 Task: Create Workspace Branding and Identity Workspace description Handle public relations and media outreach. Workspace type Other
Action: Mouse moved to (290, 43)
Screenshot: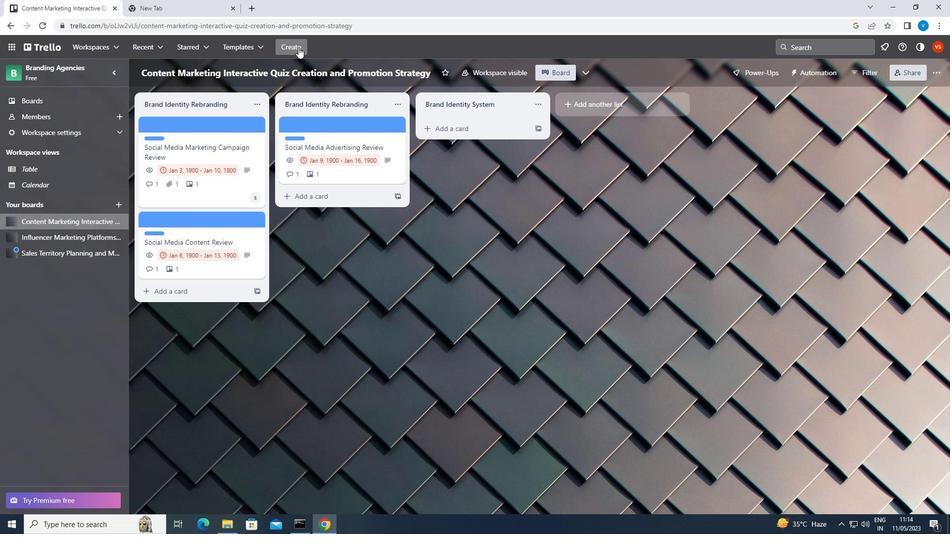 
Action: Mouse pressed left at (290, 43)
Screenshot: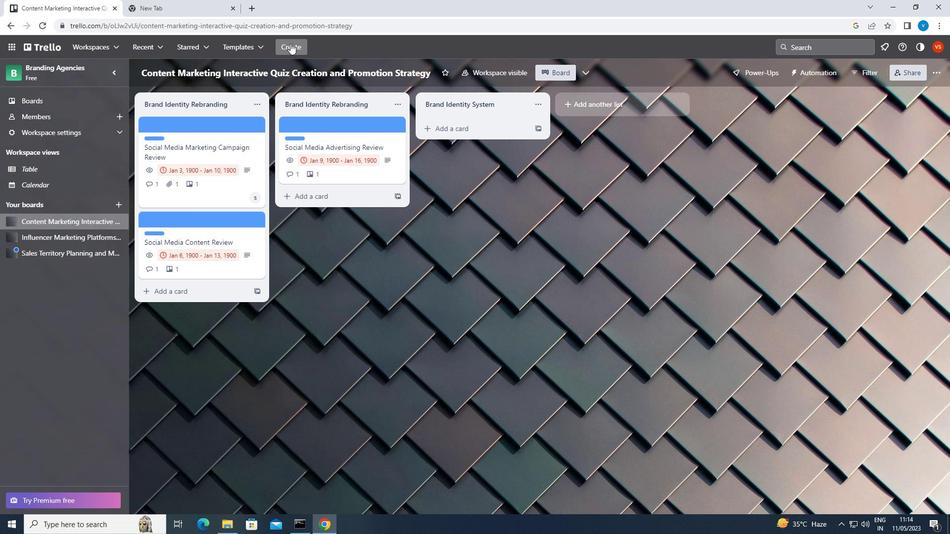 
Action: Mouse moved to (326, 144)
Screenshot: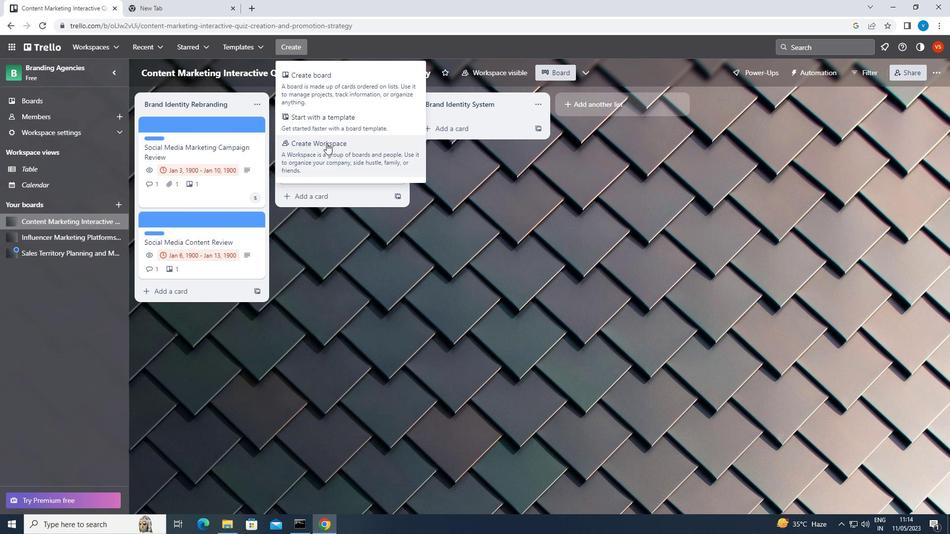 
Action: Mouse pressed left at (326, 144)
Screenshot: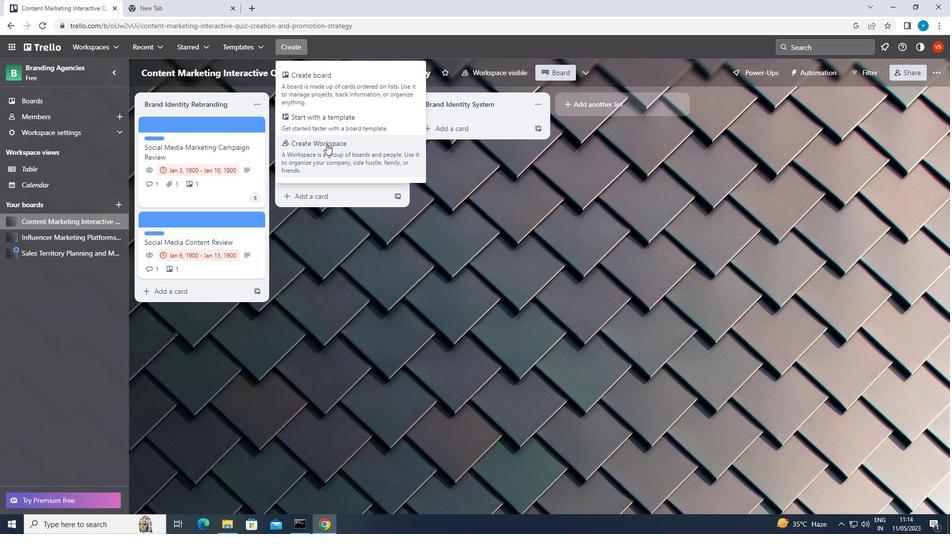 
Action: Mouse moved to (319, 162)
Screenshot: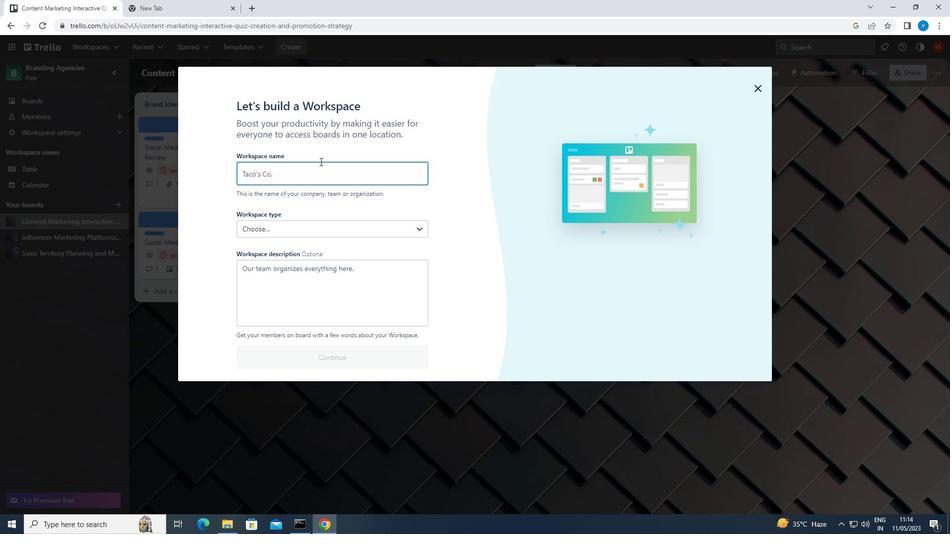 
Action: Key pressed <Key.shift><Key.shift><Key.shift><Key.shift>BRANDING<Key.space>AND<Key.space><Key.shift>IDENTITY
Screenshot: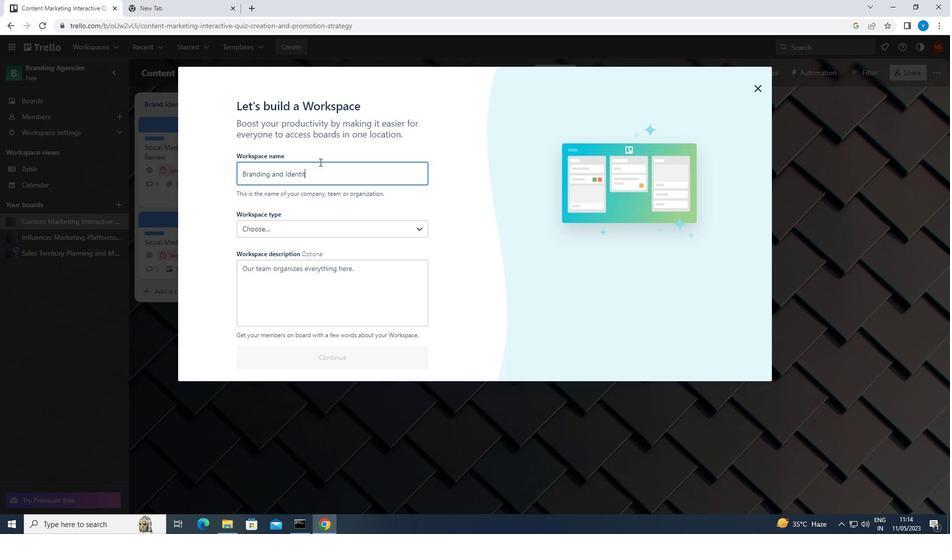 
Action: Mouse moved to (304, 302)
Screenshot: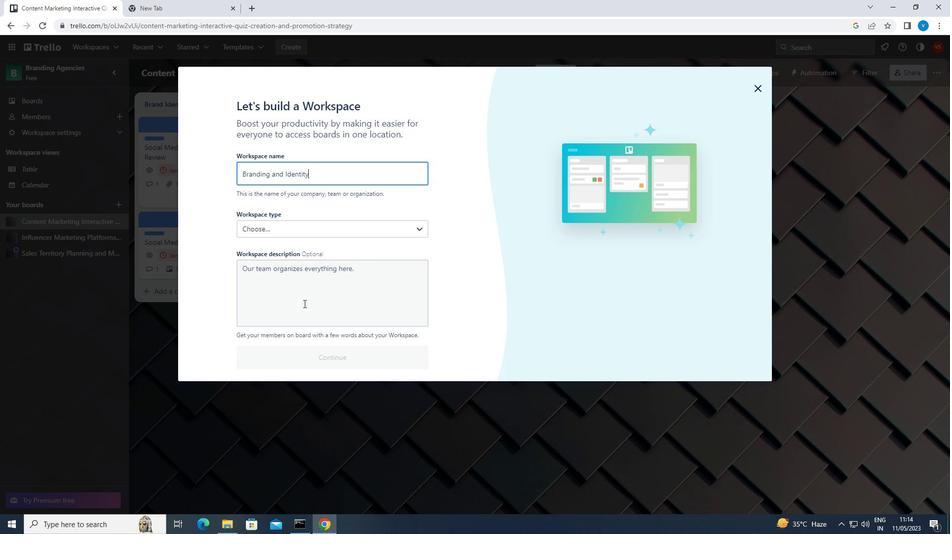 
Action: Mouse pressed left at (304, 302)
Screenshot: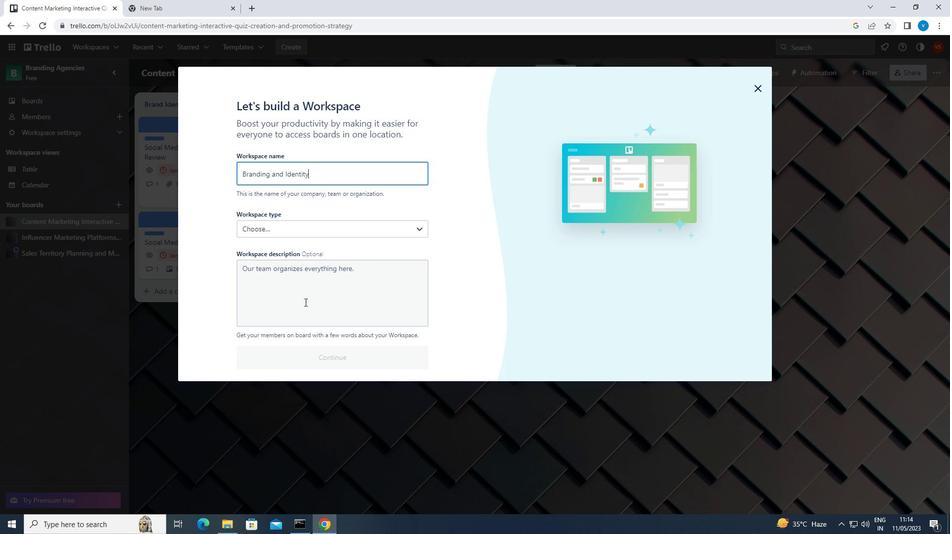
Action: Key pressed <Key.shift>HANDLE<Key.space>PUBLIC<Key.space>RELATIONS<Key.space>AND<Key.space>MEDIA<Key.space>OUTREACH
Screenshot: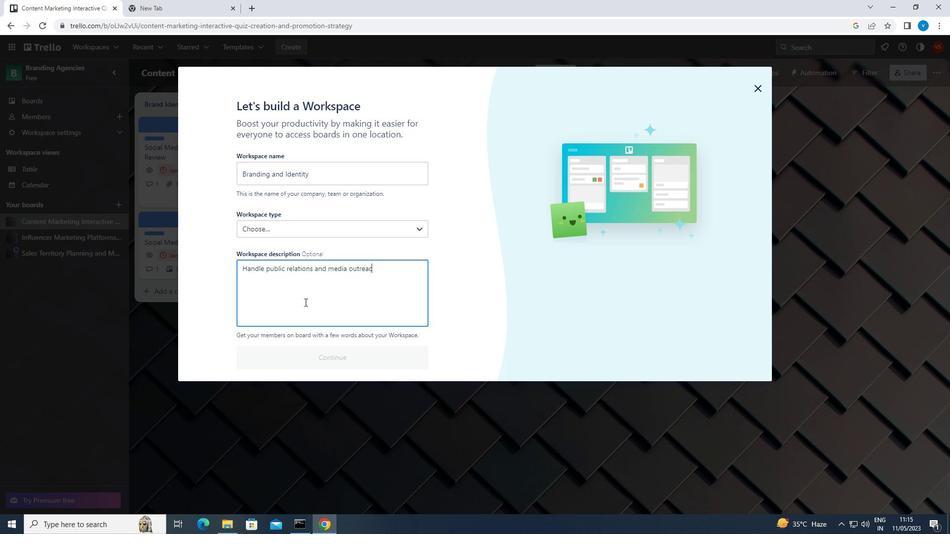 
Action: Mouse moved to (348, 233)
Screenshot: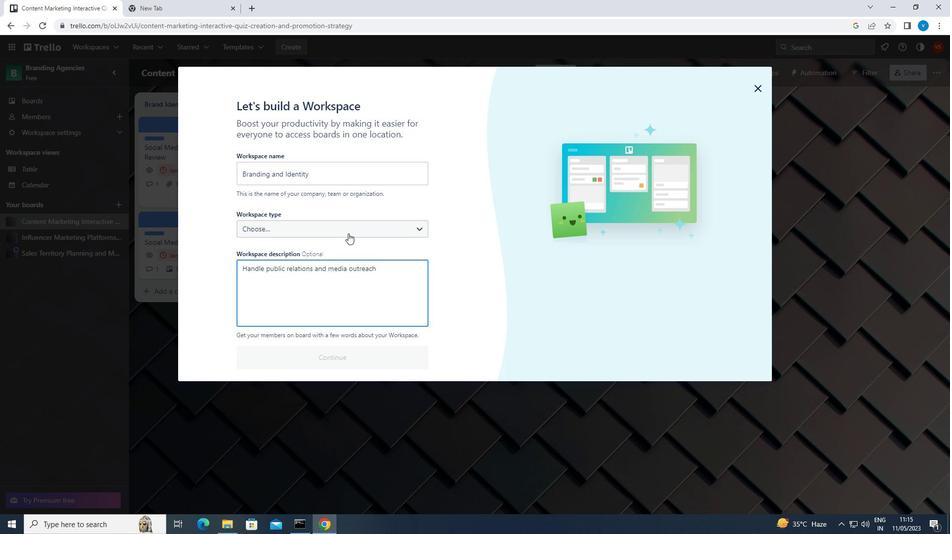 
Action: Mouse pressed left at (348, 233)
Screenshot: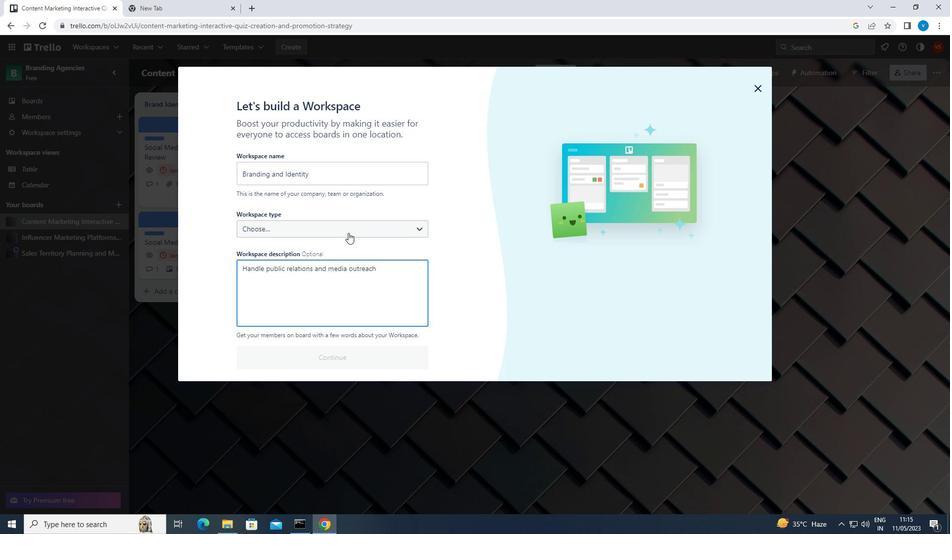
Action: Mouse moved to (285, 358)
Screenshot: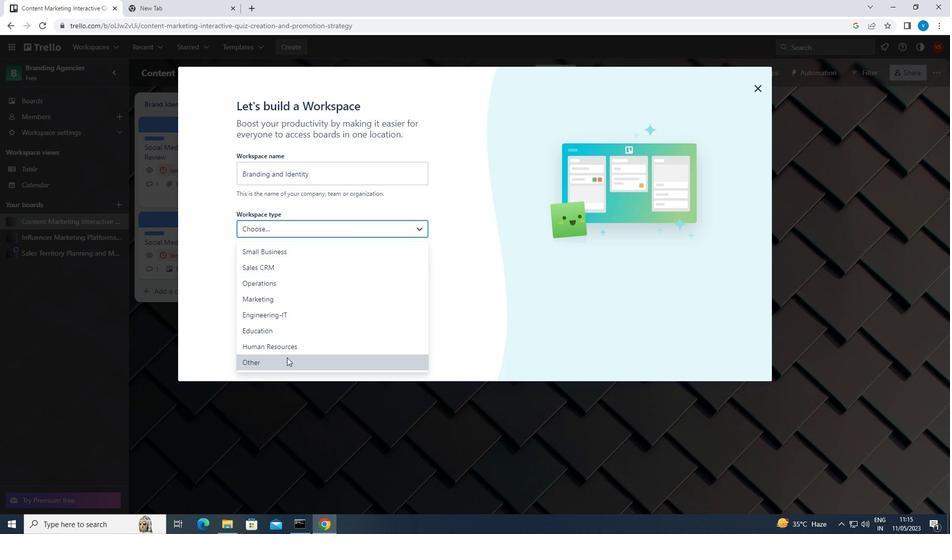 
Action: Mouse pressed left at (285, 358)
Screenshot: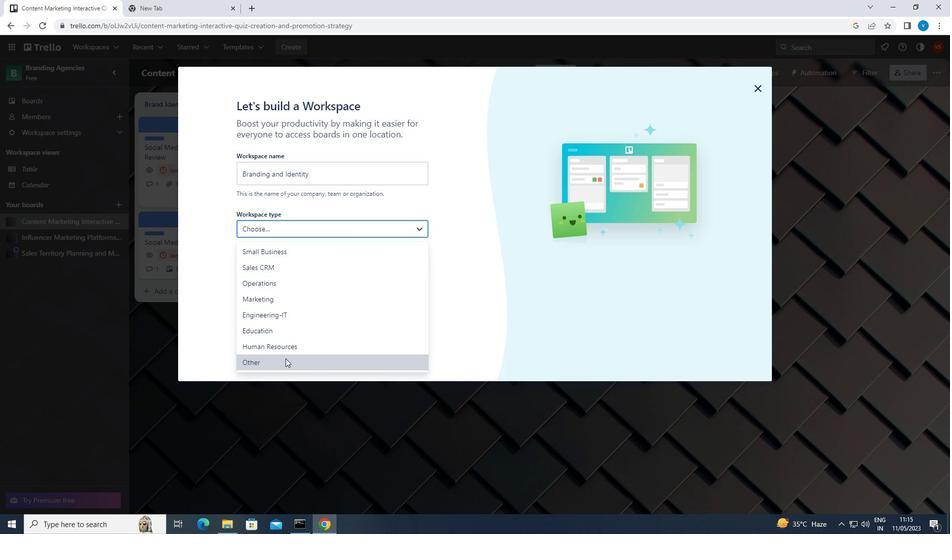 
Action: Mouse pressed left at (285, 358)
Screenshot: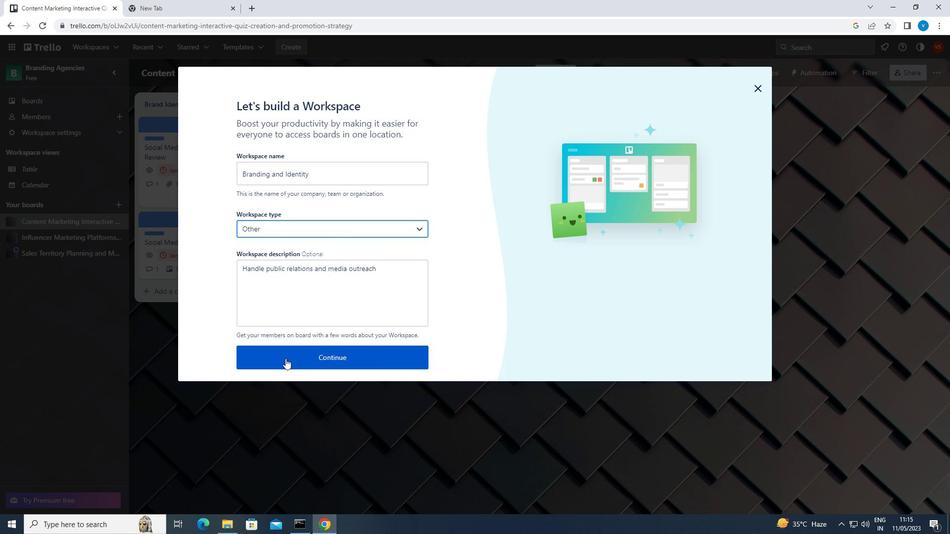 
